 Task: Access the portal health check.
Action: Mouse moved to (1094, 76)
Screenshot: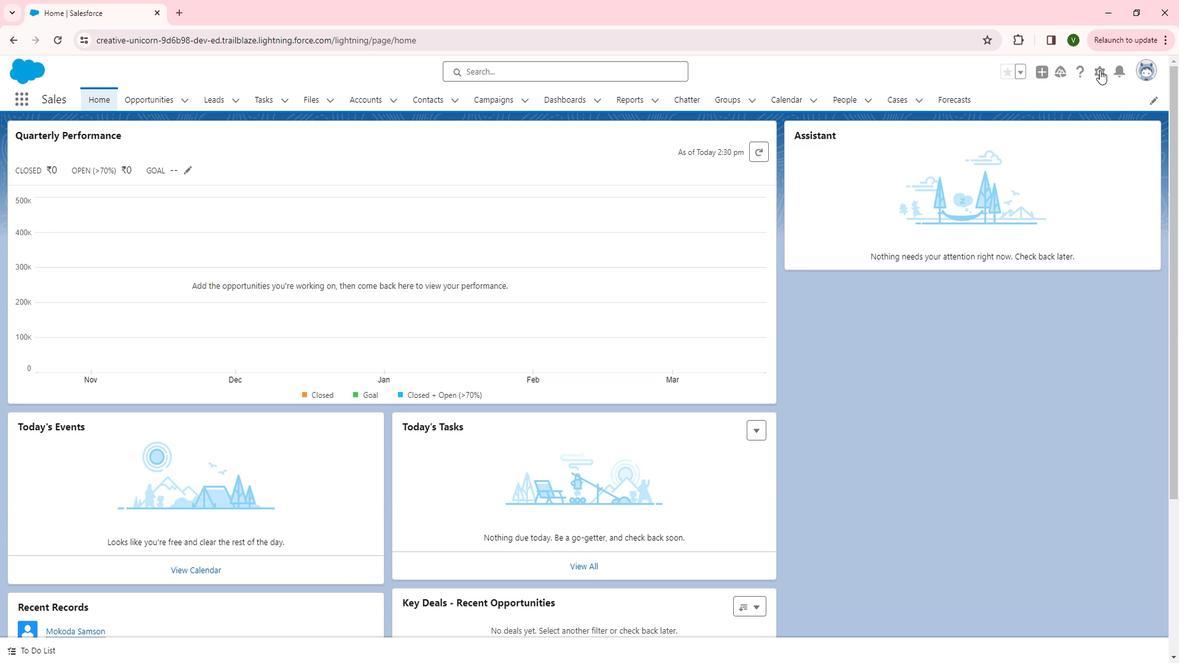 
Action: Mouse pressed left at (1094, 76)
Screenshot: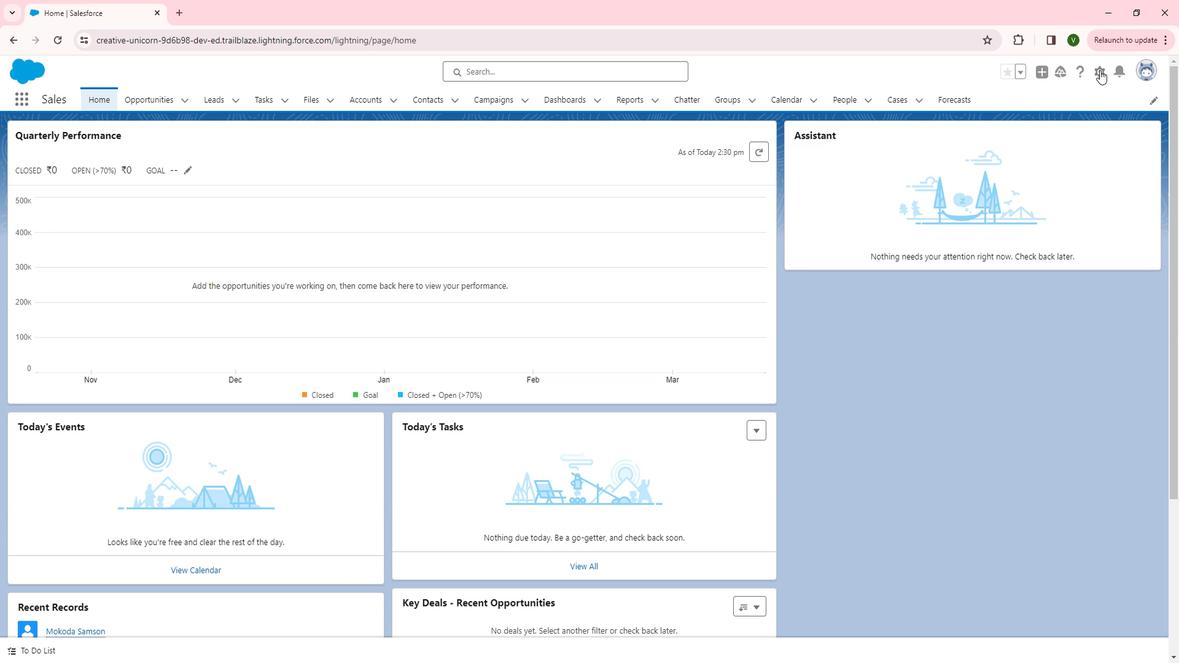 
Action: Mouse moved to (1066, 113)
Screenshot: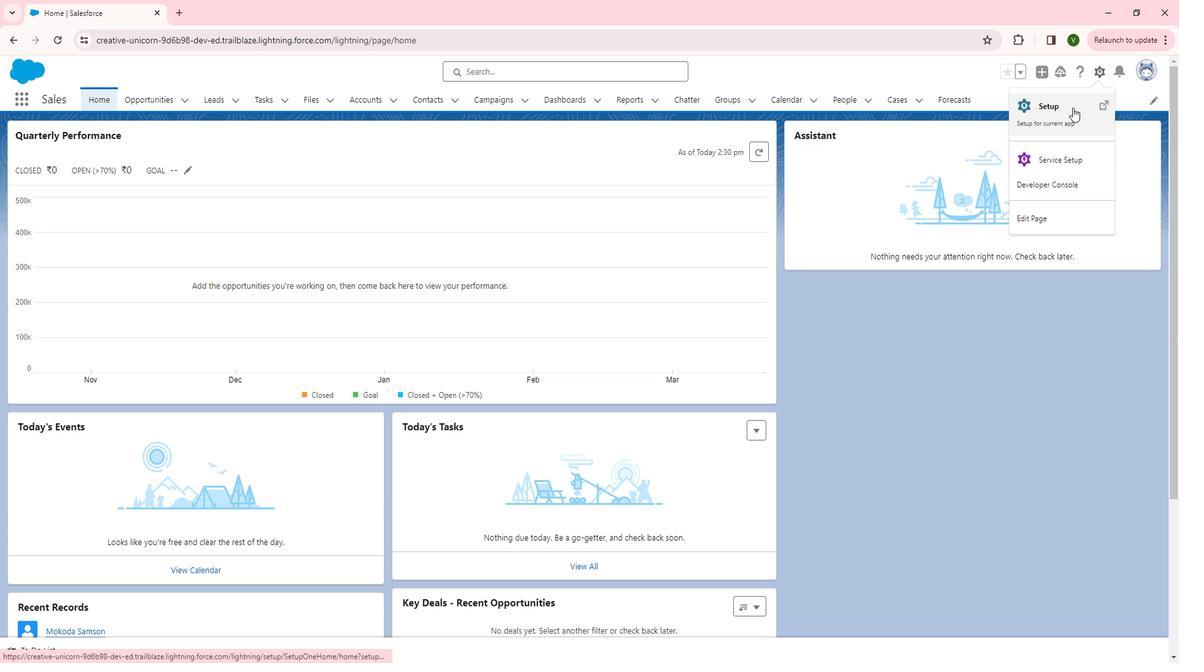 
Action: Mouse pressed left at (1066, 113)
Screenshot: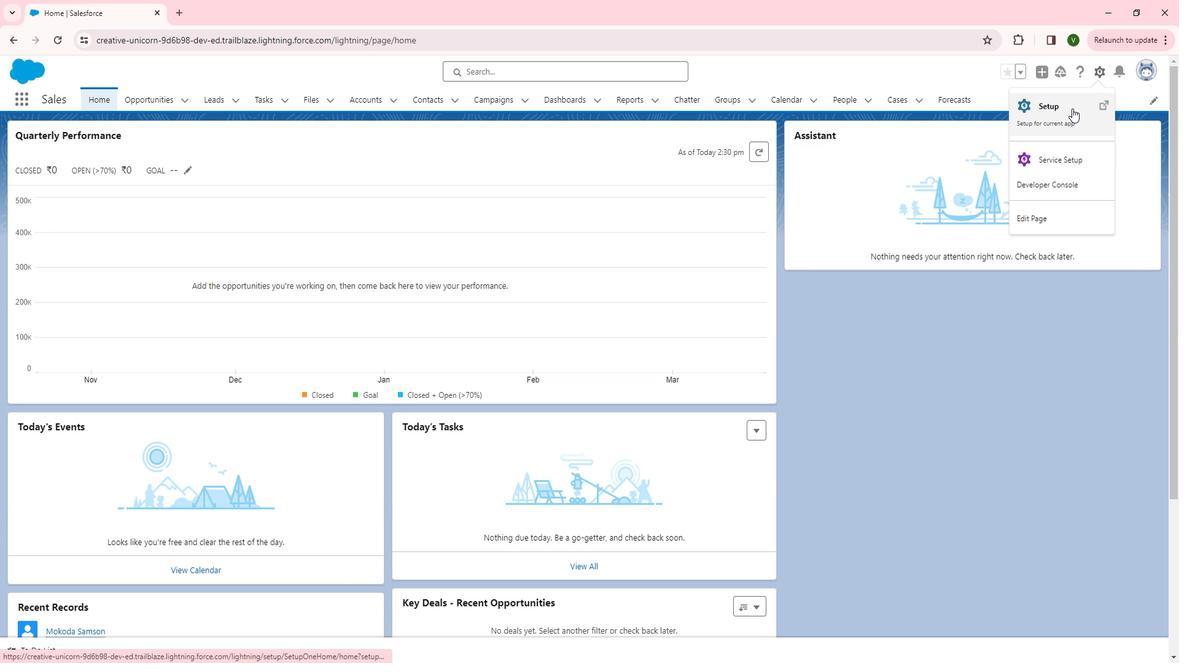 
Action: Mouse moved to (104, 424)
Screenshot: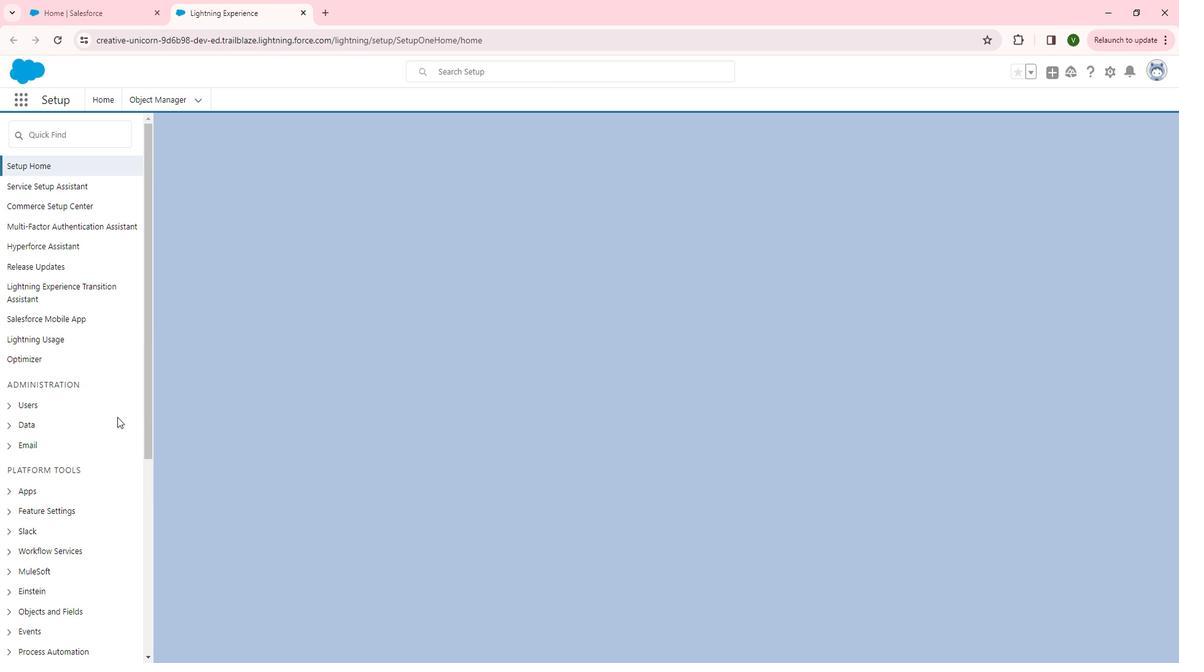 
Action: Mouse scrolled (104, 423) with delta (0, 0)
Screenshot: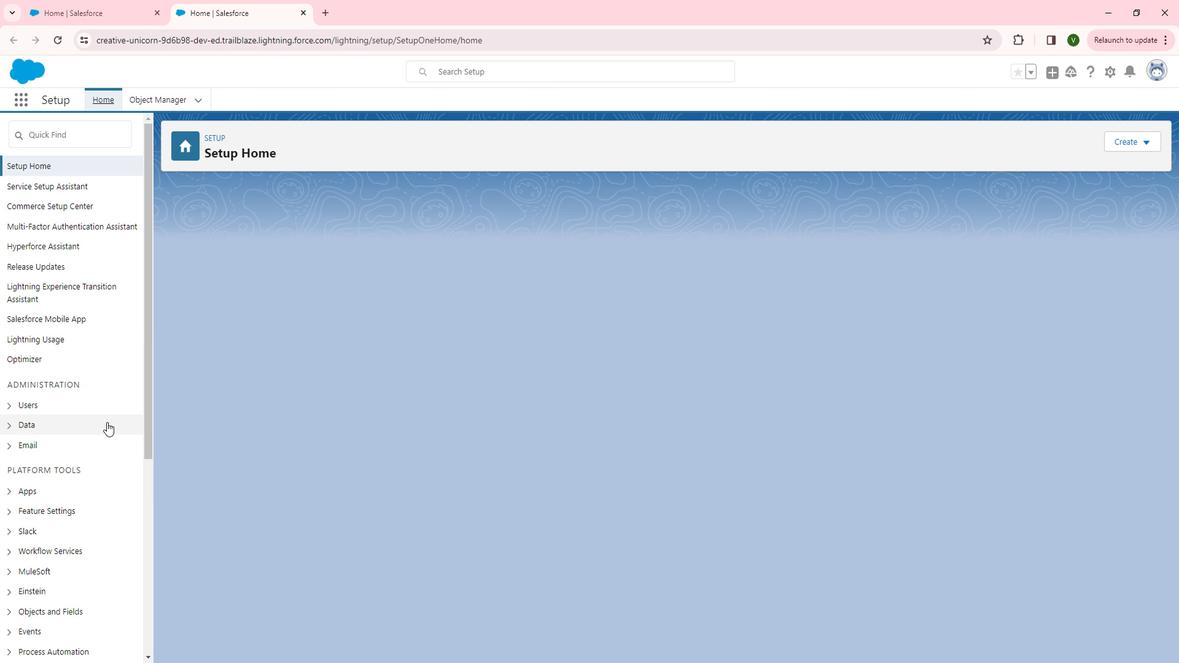 
Action: Mouse scrolled (104, 423) with delta (0, 0)
Screenshot: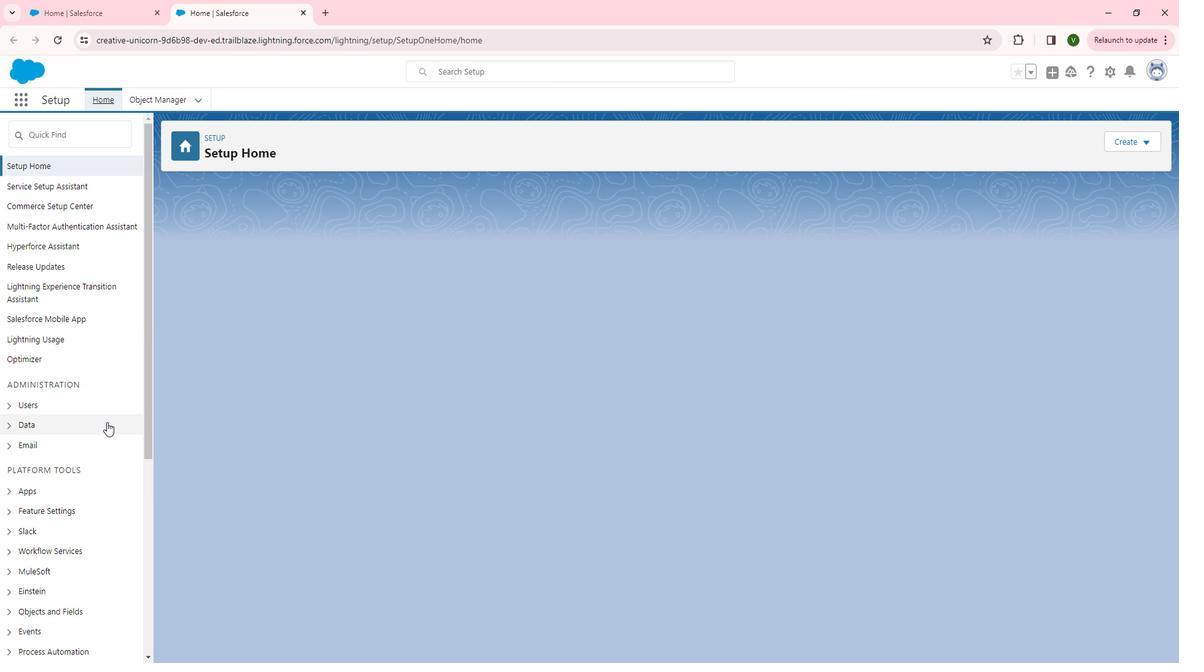 
Action: Mouse scrolled (104, 423) with delta (0, 0)
Screenshot: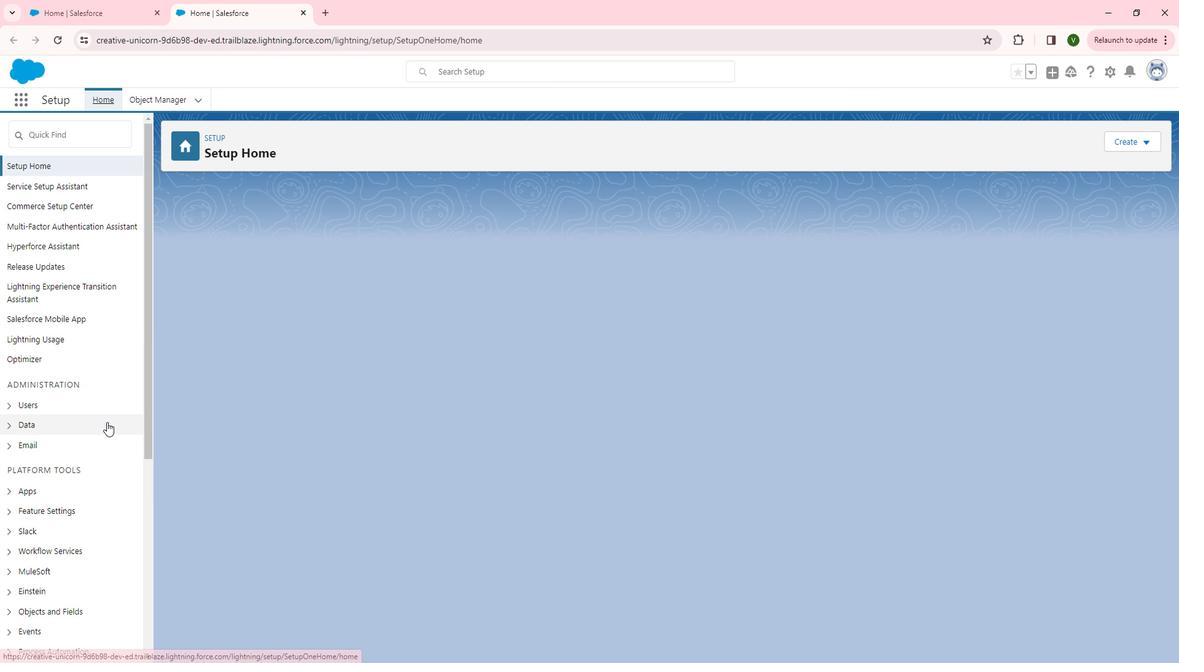 
Action: Mouse scrolled (104, 423) with delta (0, 0)
Screenshot: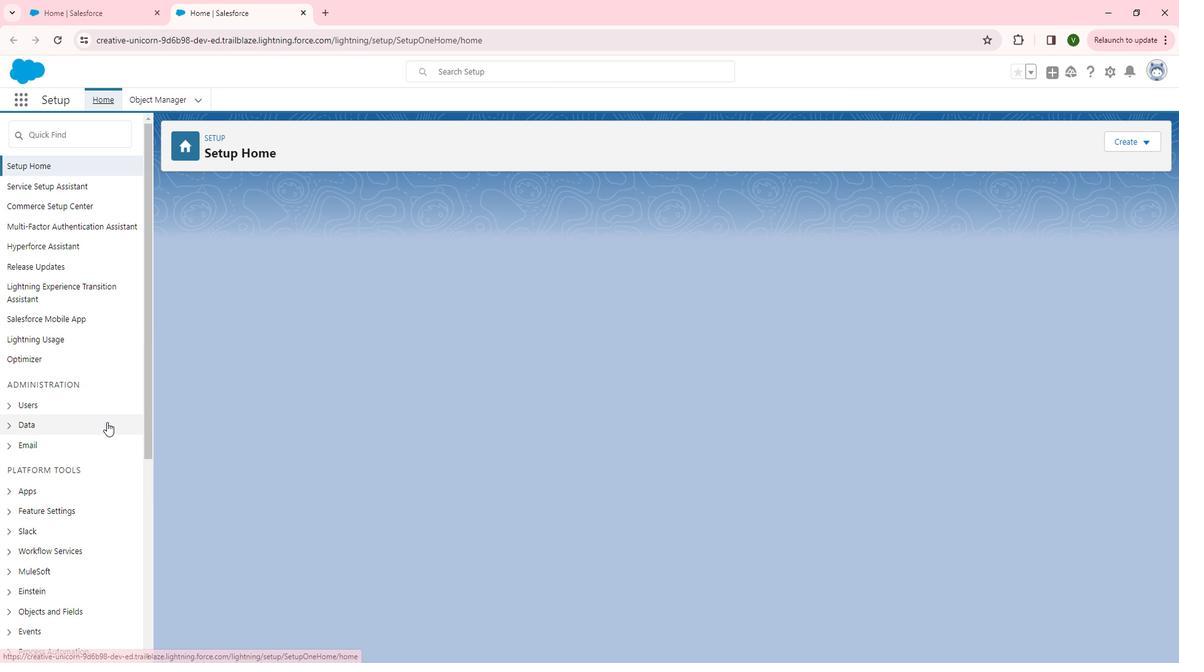 
Action: Mouse scrolled (104, 423) with delta (0, 0)
Screenshot: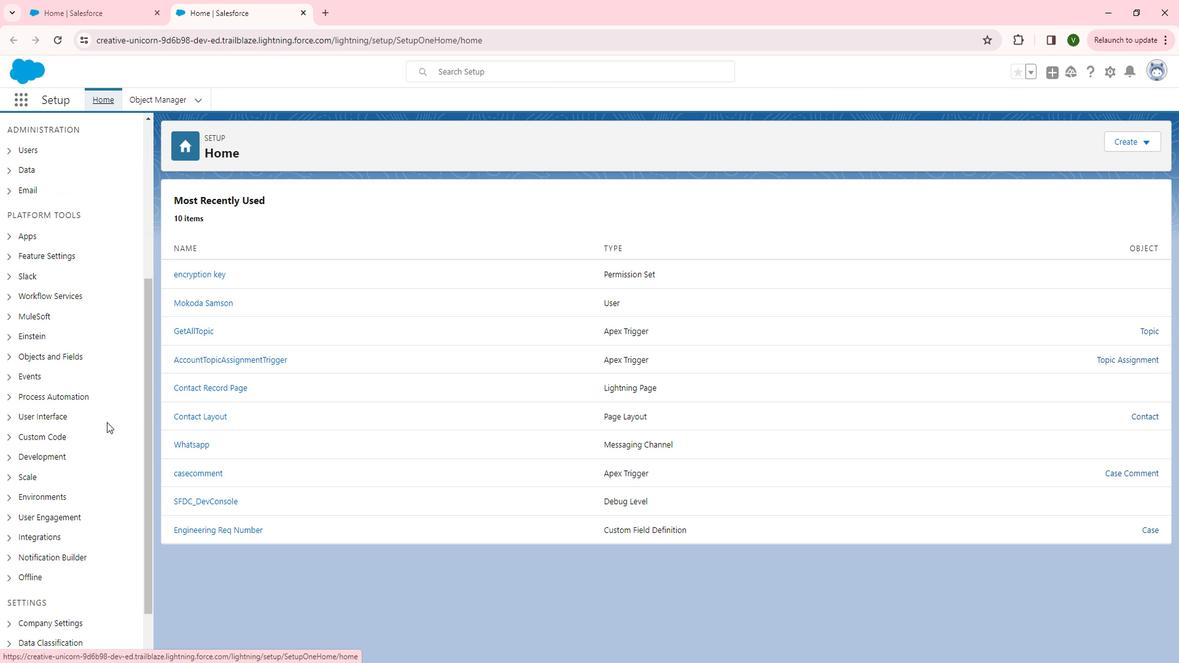 
Action: Mouse scrolled (104, 423) with delta (0, 0)
Screenshot: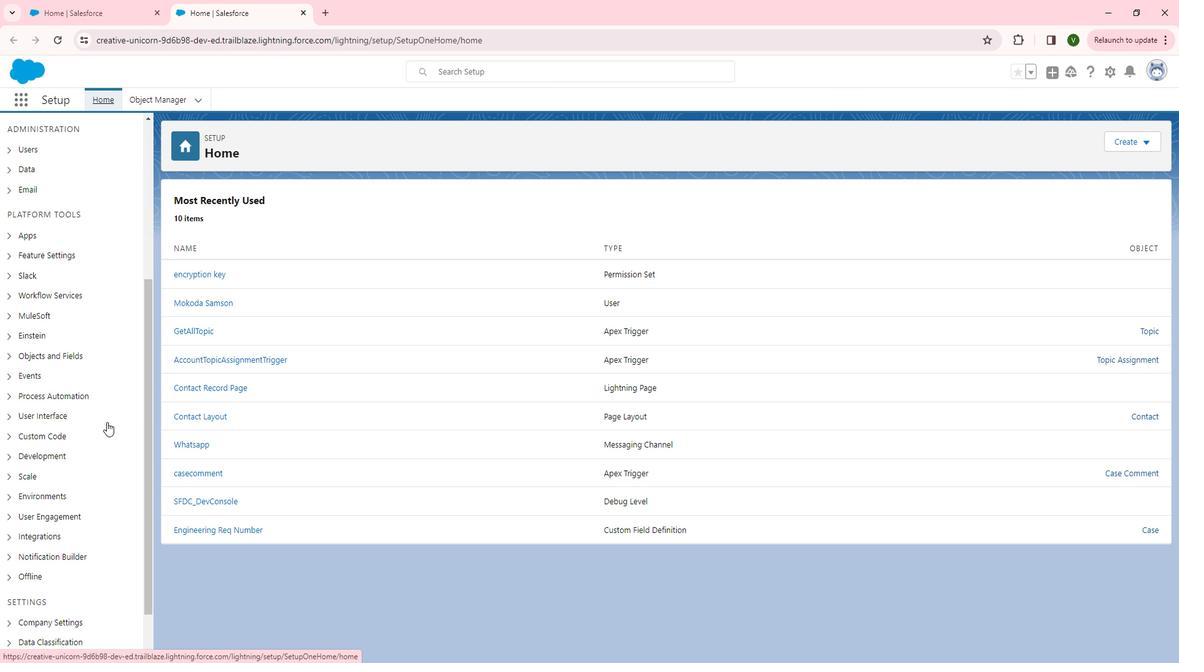 
Action: Mouse scrolled (104, 423) with delta (0, 0)
Screenshot: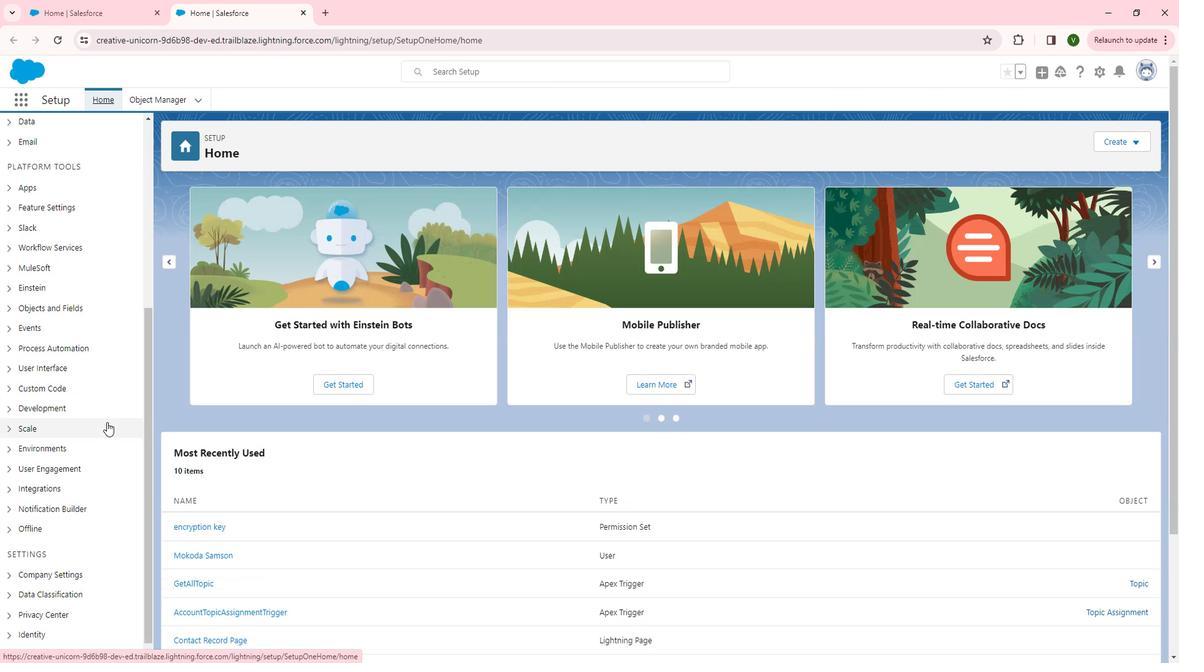 
Action: Mouse scrolled (104, 423) with delta (0, 0)
Screenshot: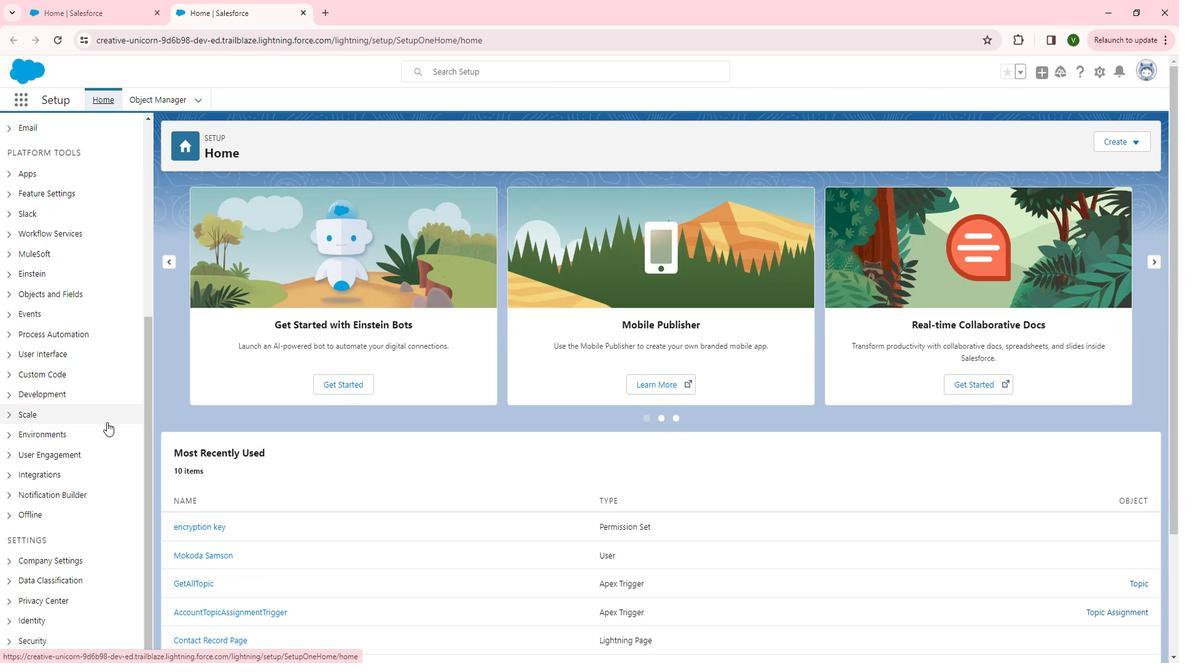 
Action: Mouse moved to (44, 647)
Screenshot: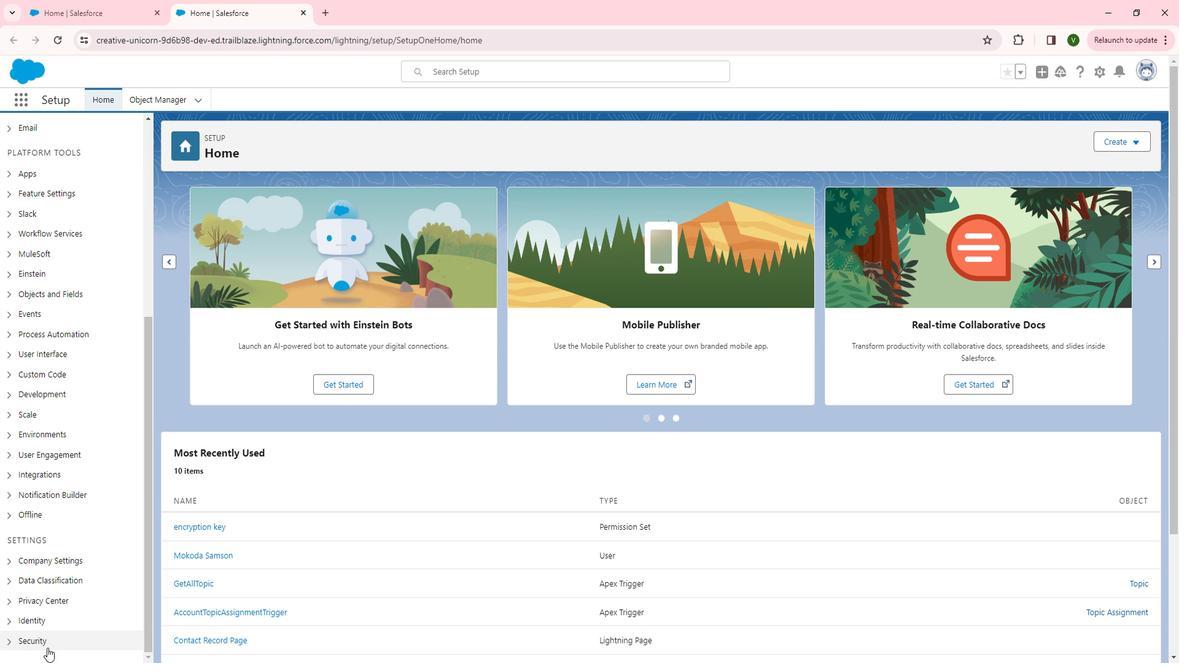 
Action: Mouse pressed left at (44, 647)
Screenshot: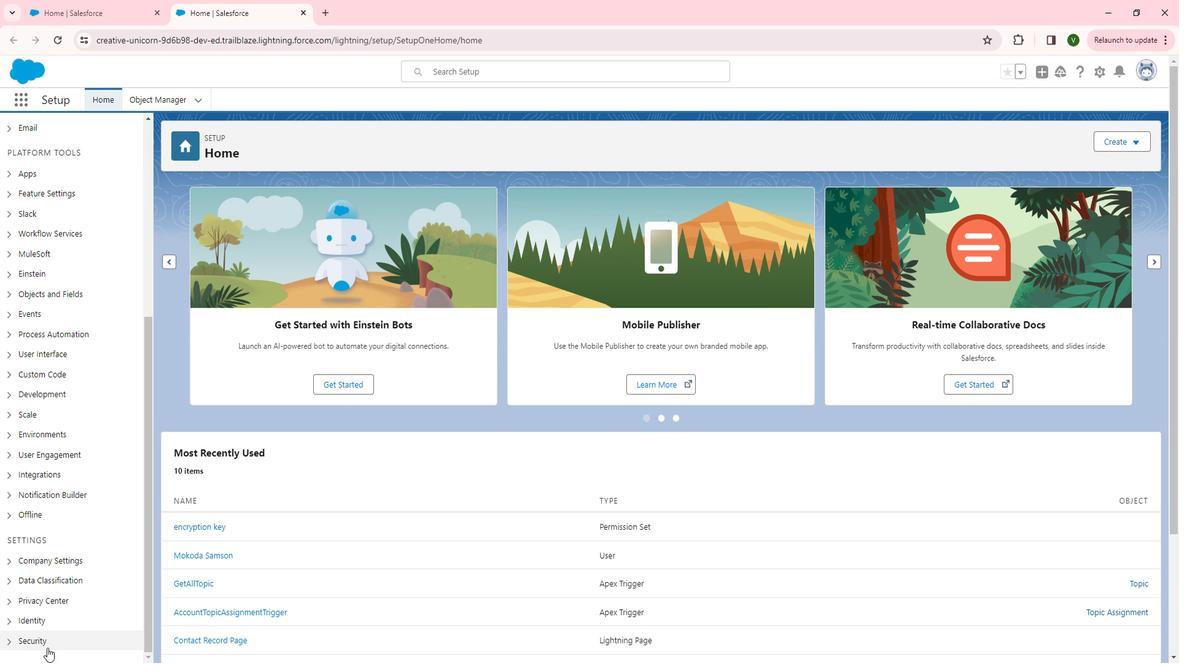 
Action: Mouse moved to (32, 643)
Screenshot: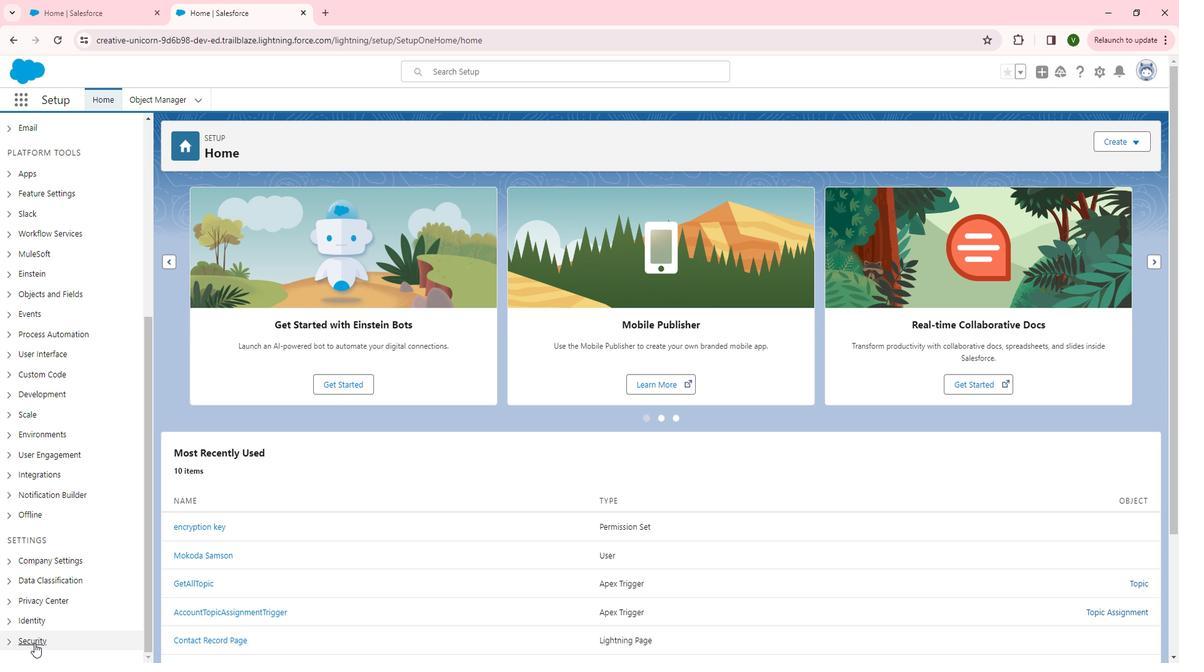 
Action: Mouse pressed left at (32, 643)
Screenshot: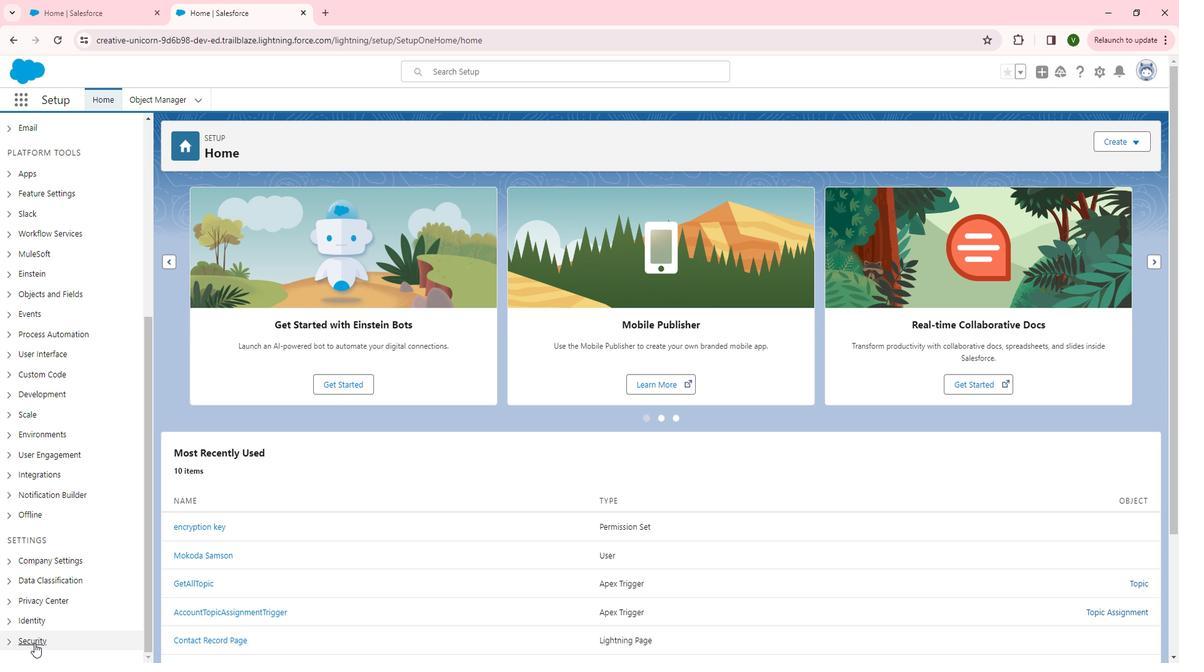 
Action: Mouse moved to (78, 583)
Screenshot: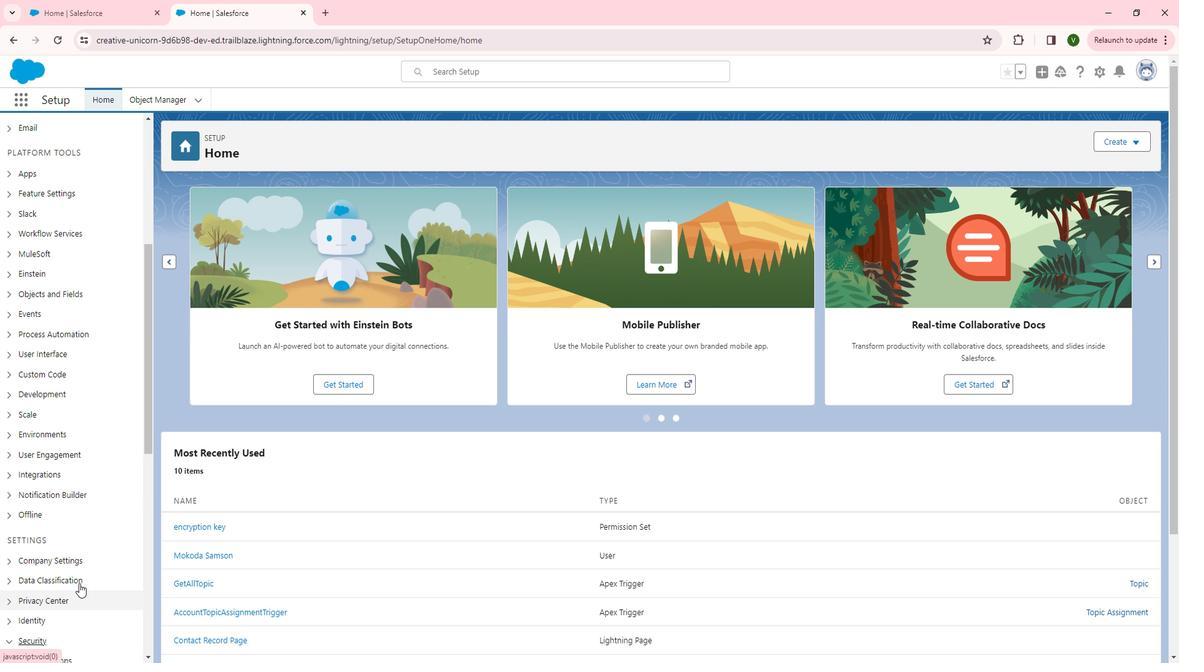 
Action: Mouse scrolled (78, 582) with delta (0, 0)
Screenshot: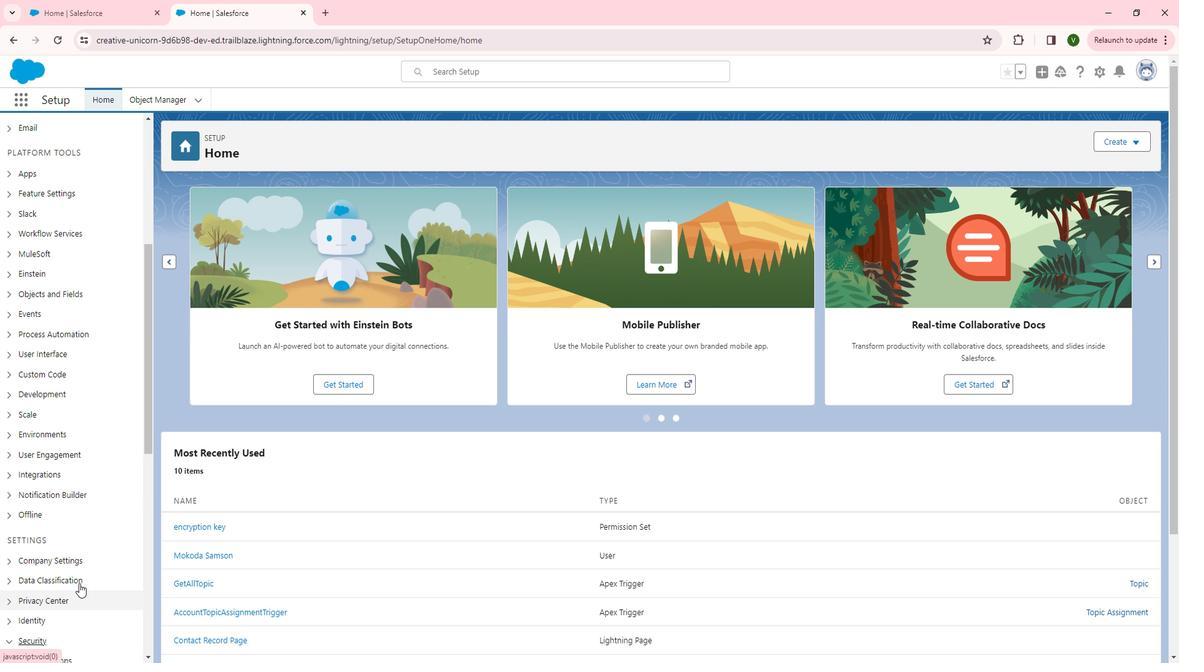 
Action: Mouse scrolled (78, 582) with delta (0, 0)
Screenshot: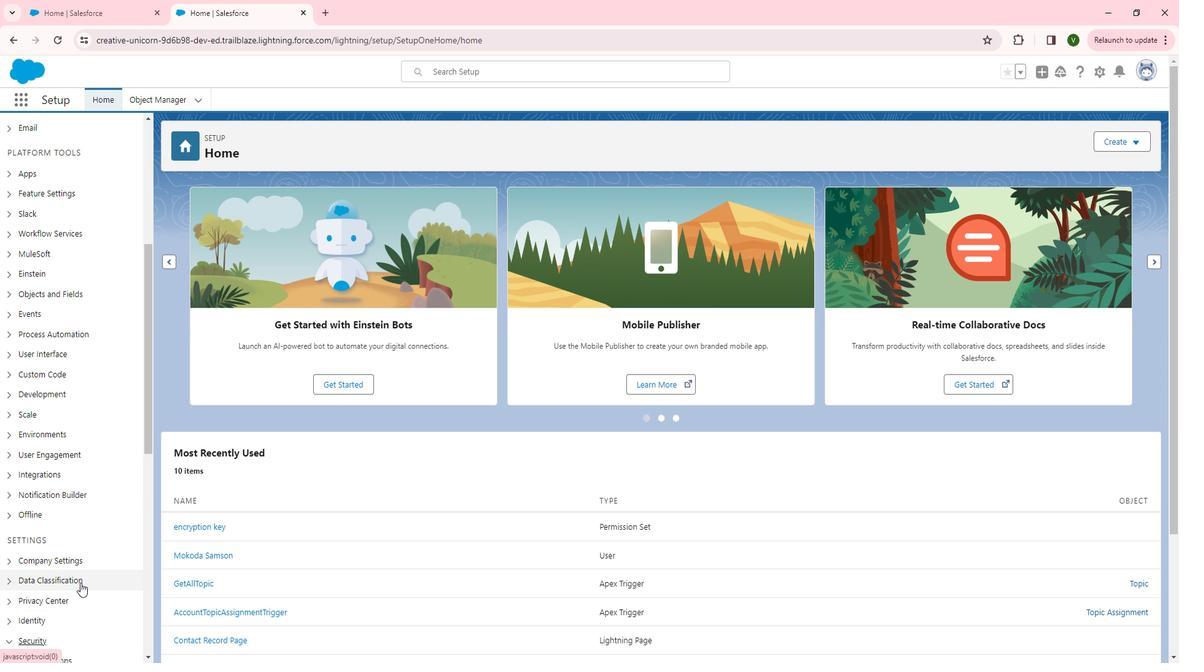 
Action: Mouse scrolled (78, 582) with delta (0, 0)
Screenshot: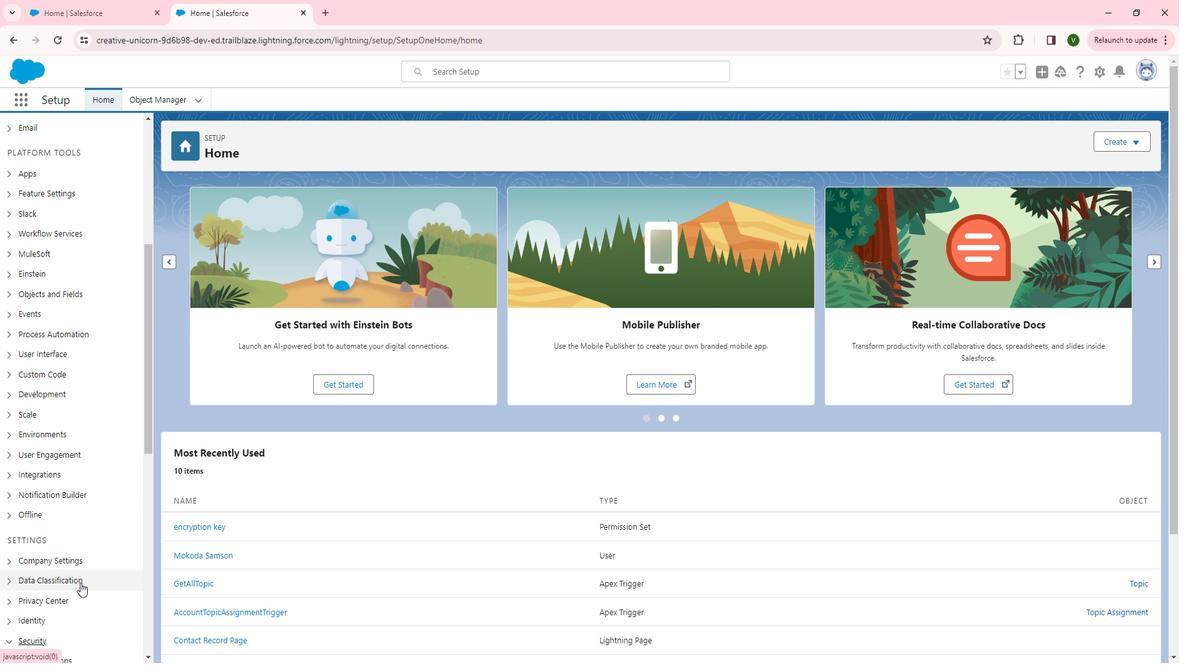 
Action: Mouse scrolled (78, 582) with delta (0, 0)
Screenshot: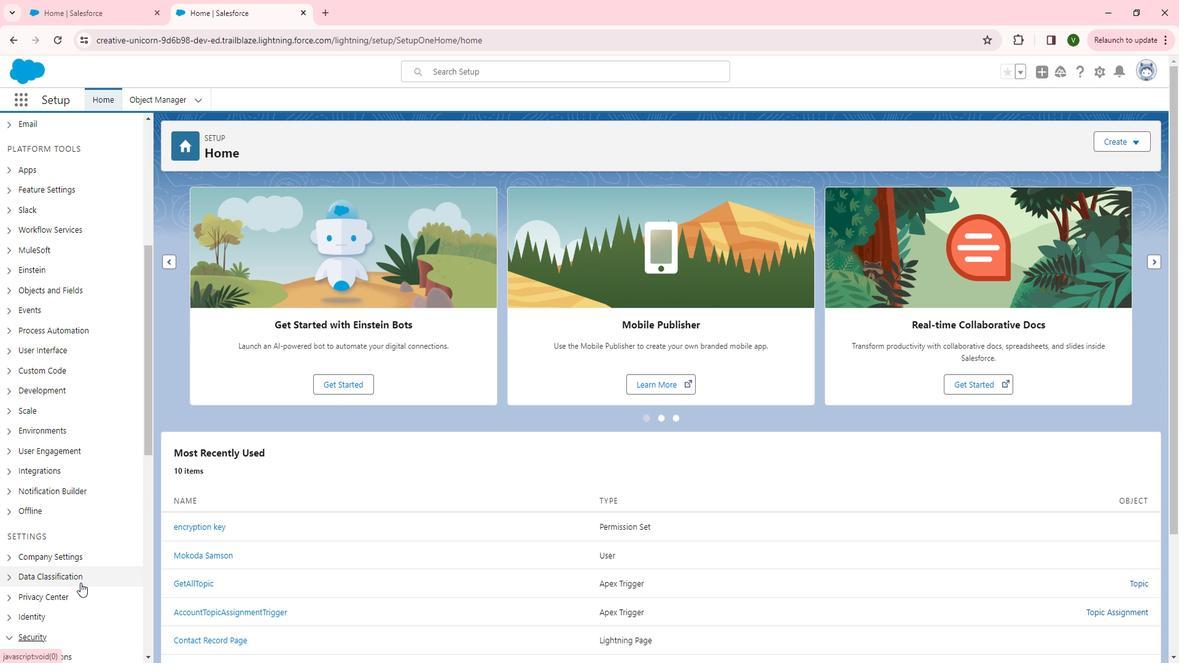 
Action: Mouse scrolled (78, 582) with delta (0, 0)
Screenshot: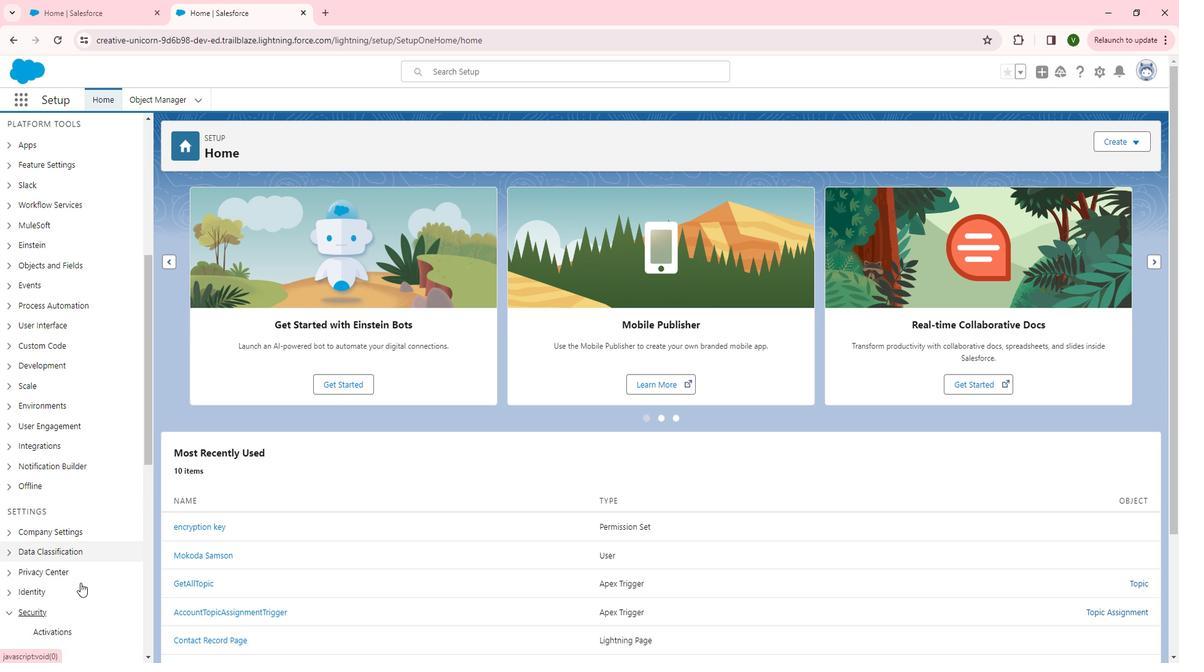 
Action: Mouse scrolled (78, 582) with delta (0, 0)
Screenshot: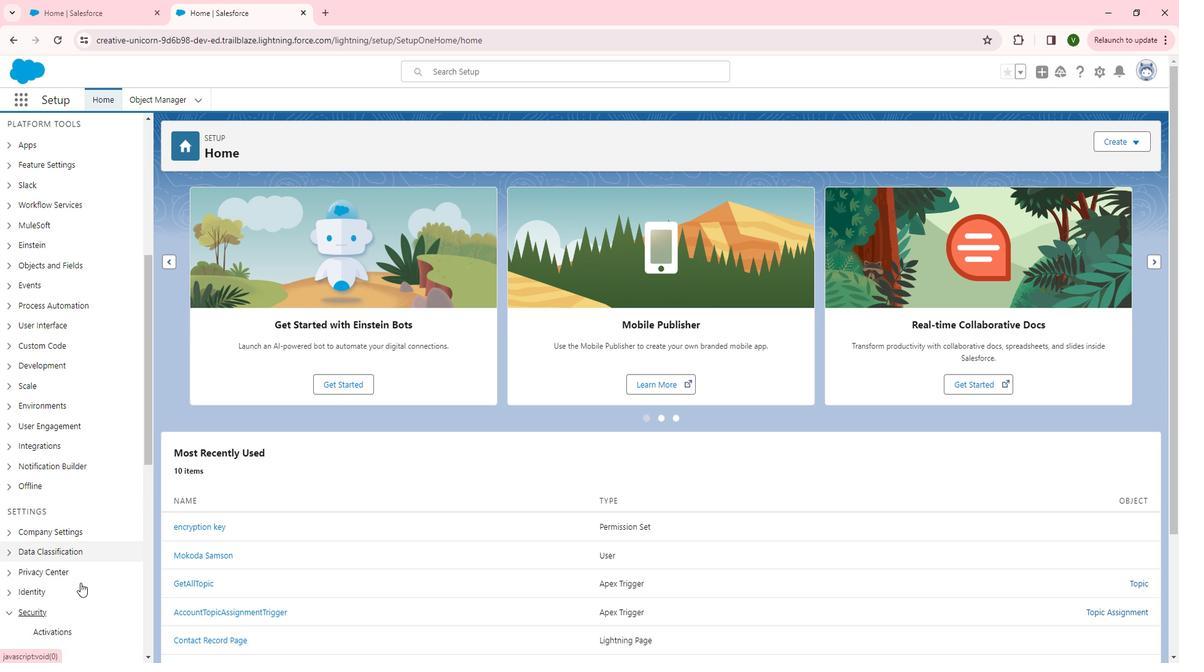 
Action: Mouse scrolled (78, 582) with delta (0, 0)
Screenshot: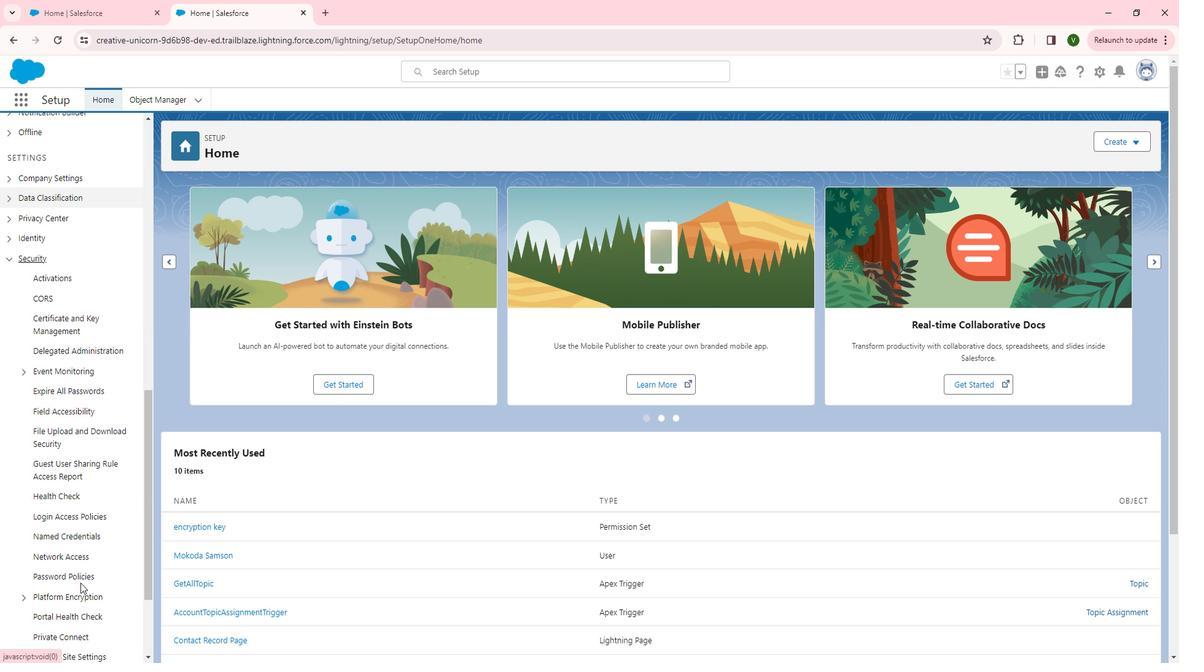 
Action: Mouse scrolled (78, 582) with delta (0, 0)
Screenshot: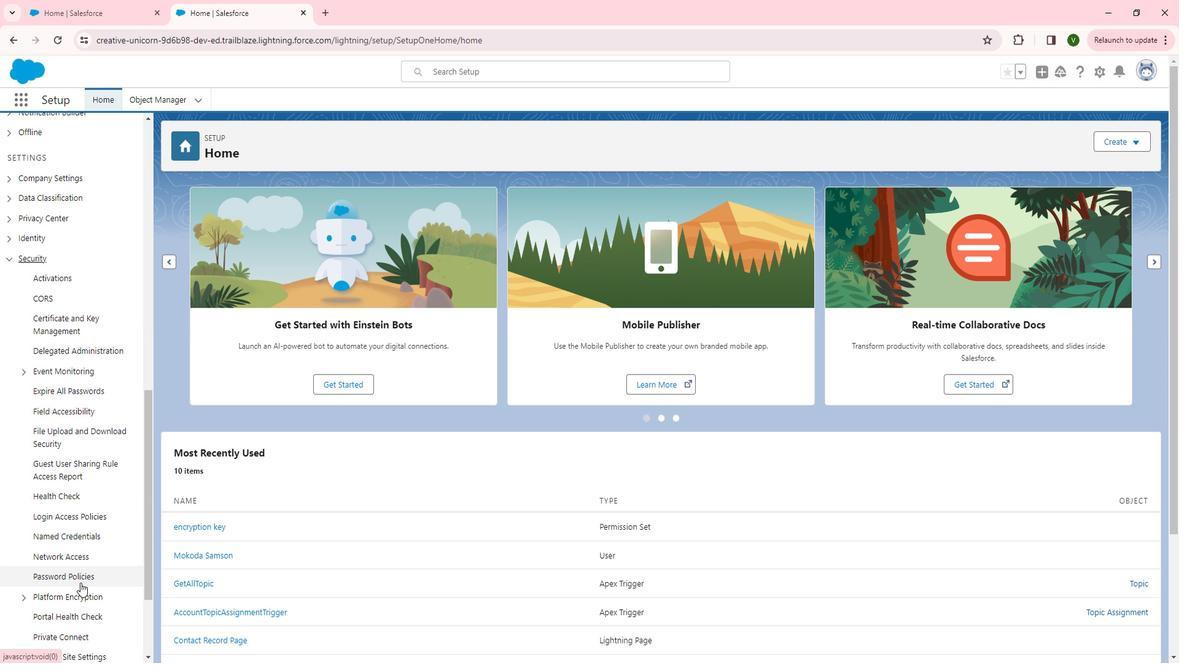 
Action: Mouse scrolled (78, 582) with delta (0, 0)
Screenshot: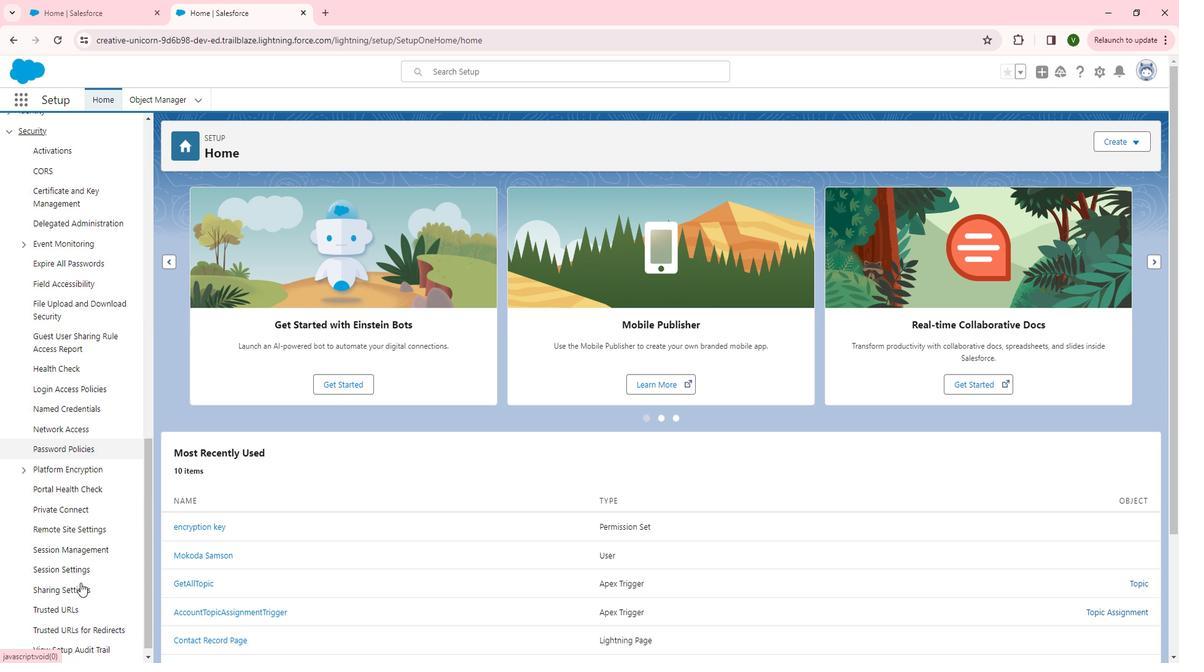 
Action: Mouse scrolled (78, 582) with delta (0, 0)
Screenshot: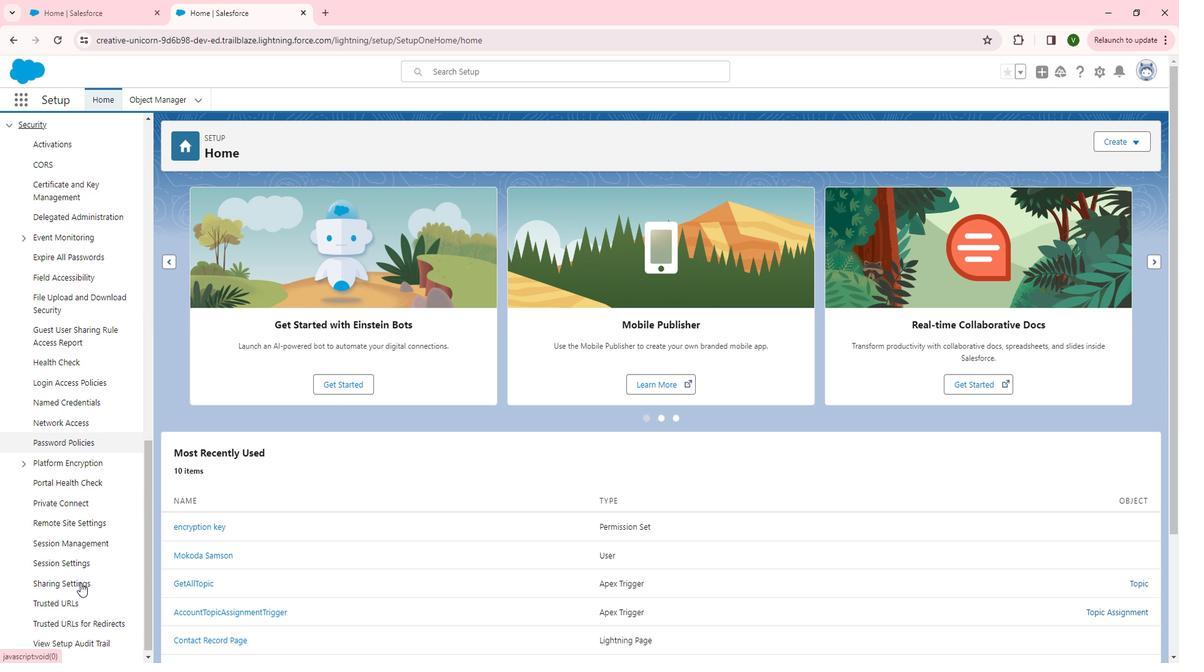
Action: Mouse scrolled (78, 582) with delta (0, 0)
Screenshot: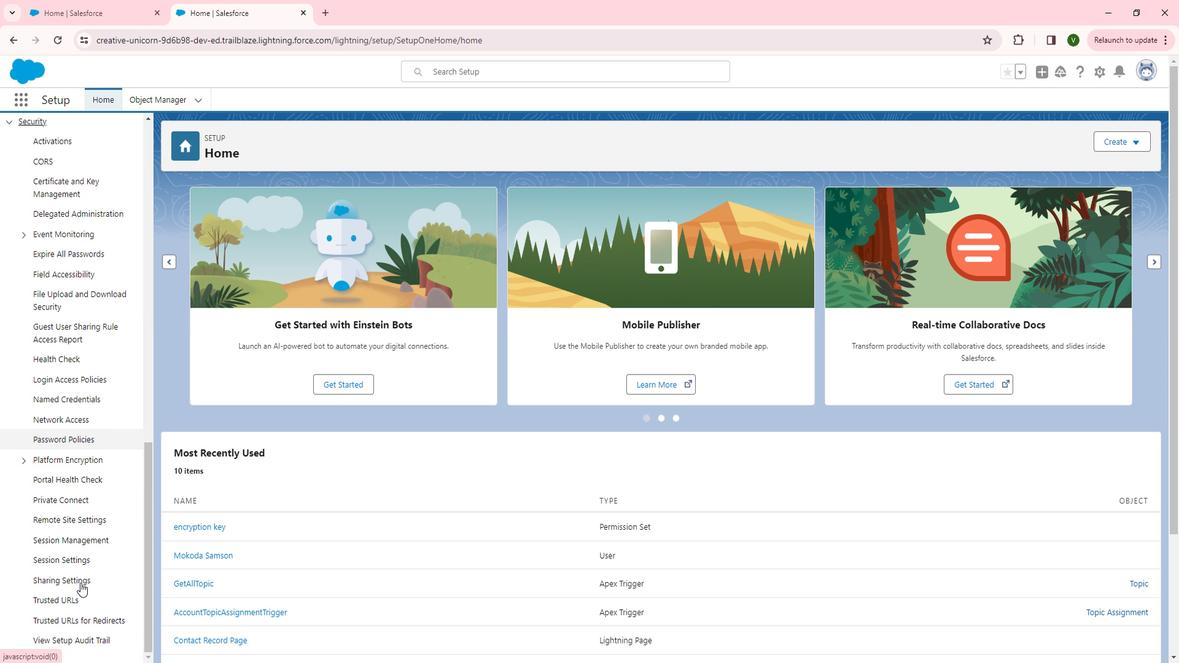 
Action: Mouse moved to (58, 481)
Screenshot: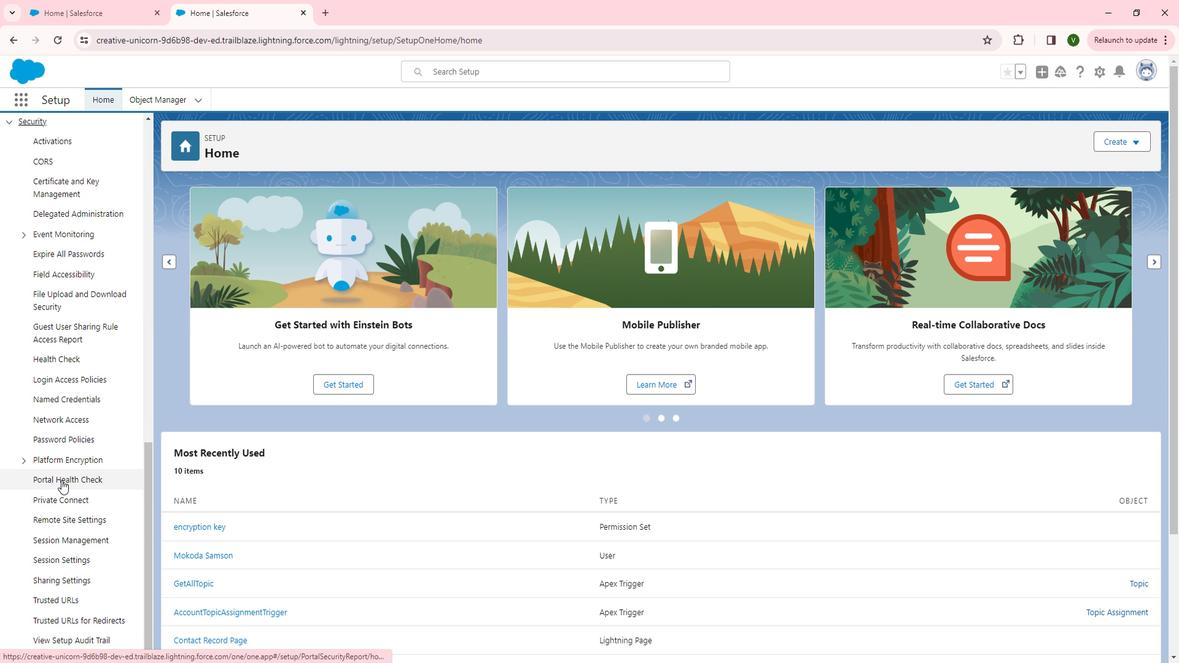 
Action: Mouse pressed left at (58, 481)
Screenshot: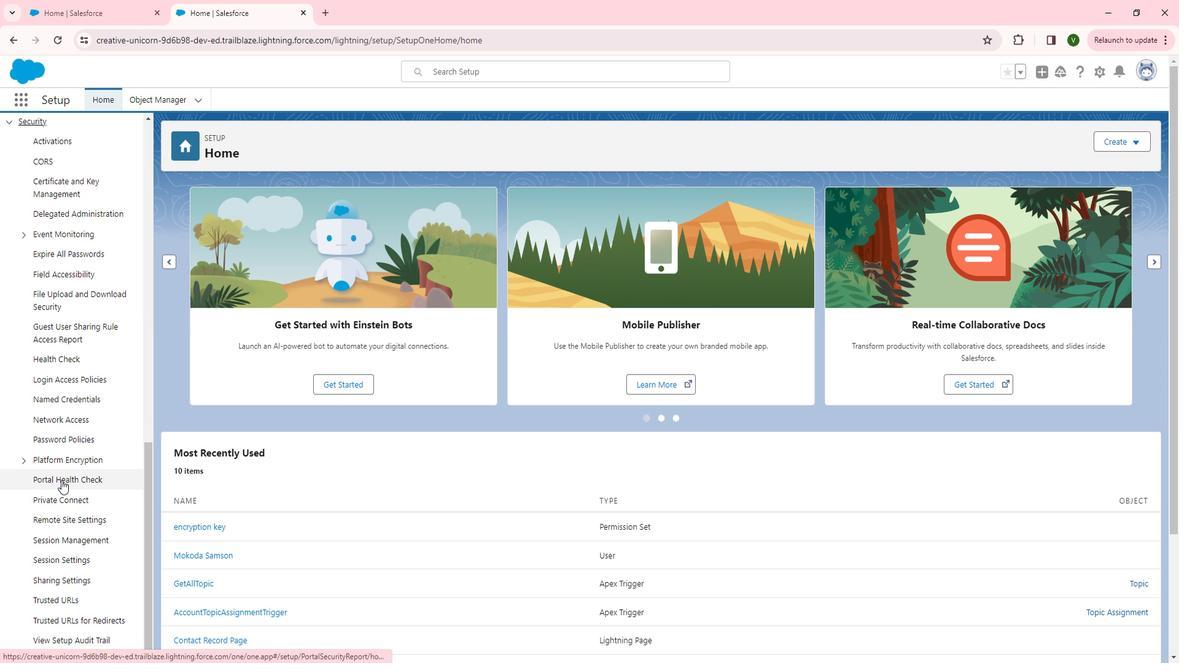 
Action: Mouse moved to (366, 467)
Screenshot: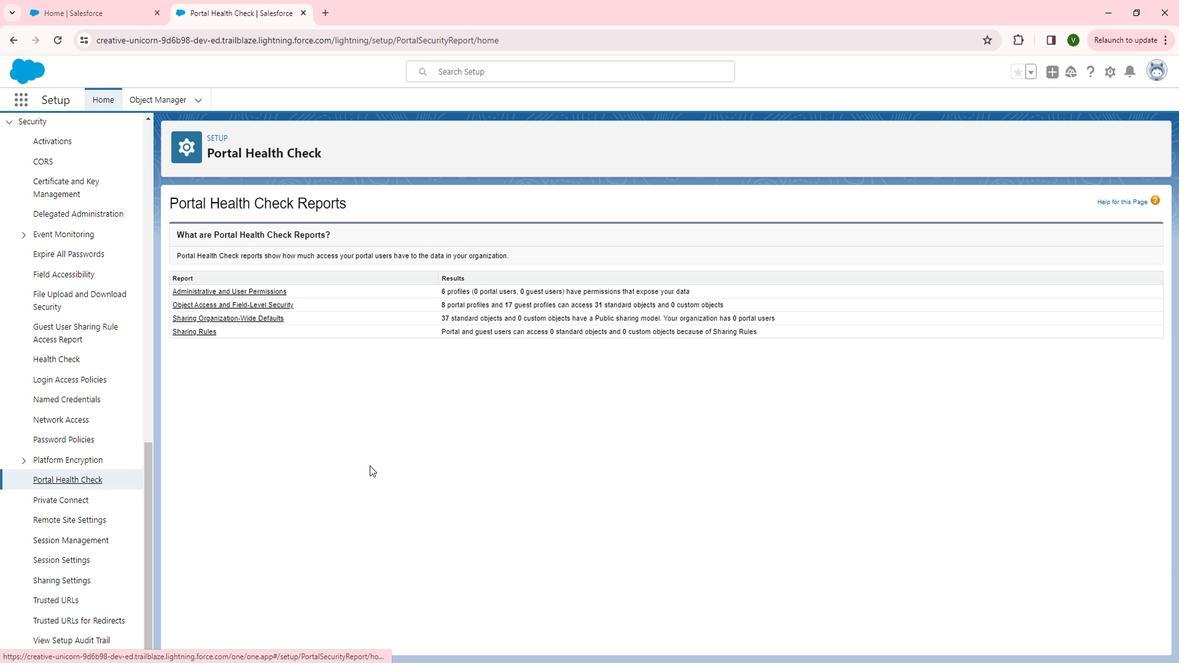 
Action: Mouse pressed left at (366, 467)
Screenshot: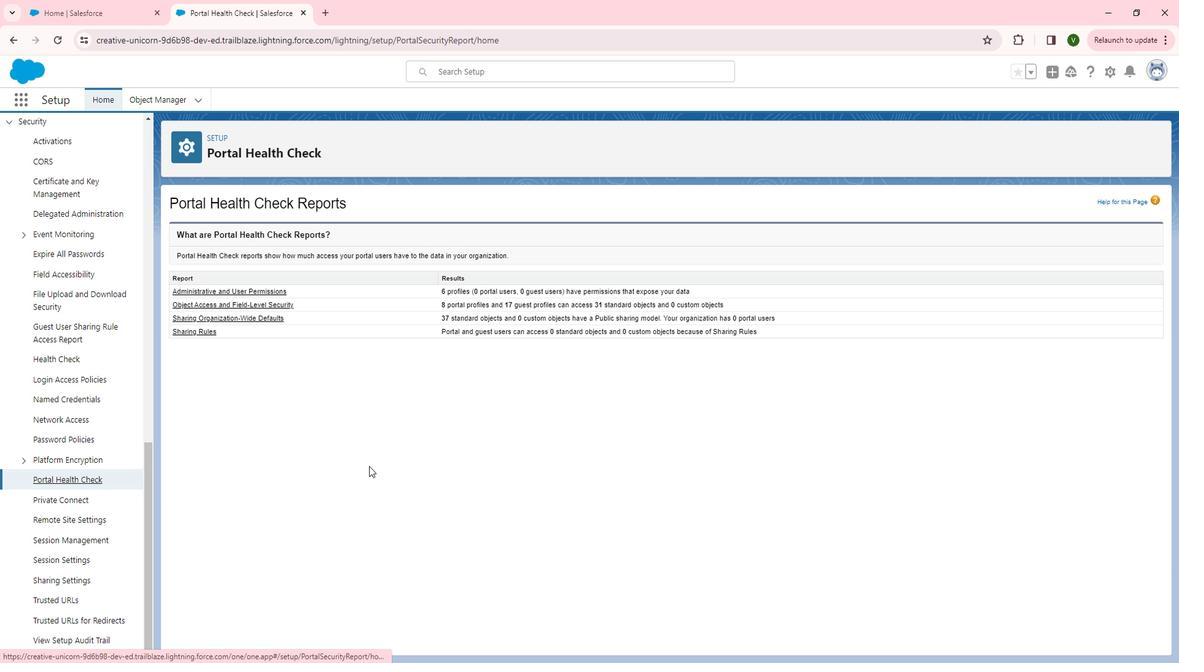 
